 Task: Look for products in the category "Water Bottles & Thermoses" from Dyln only.
Action: Mouse moved to (293, 165)
Screenshot: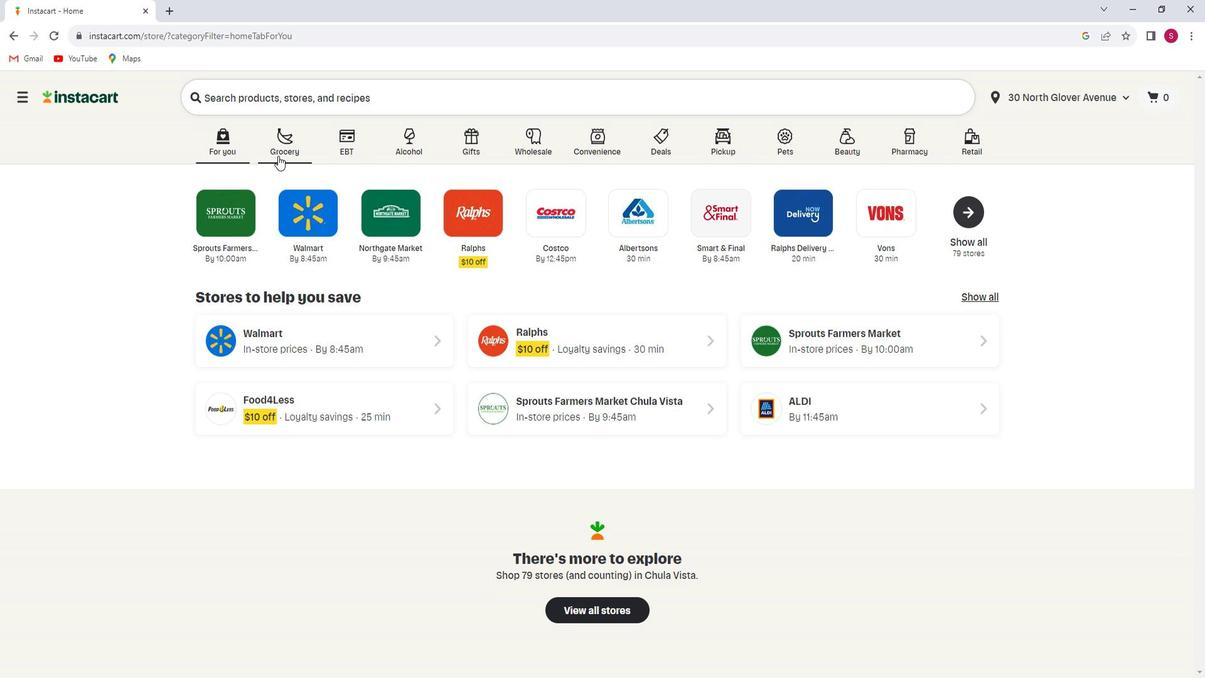 
Action: Mouse pressed left at (293, 165)
Screenshot: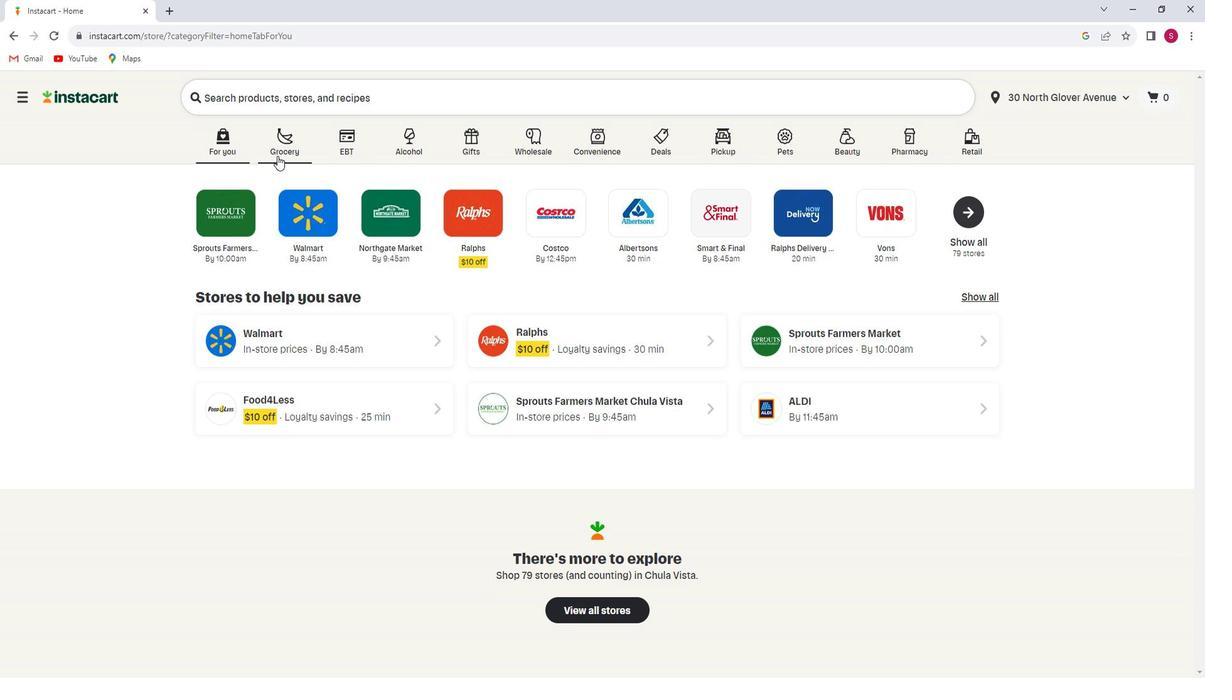 
Action: Mouse moved to (298, 404)
Screenshot: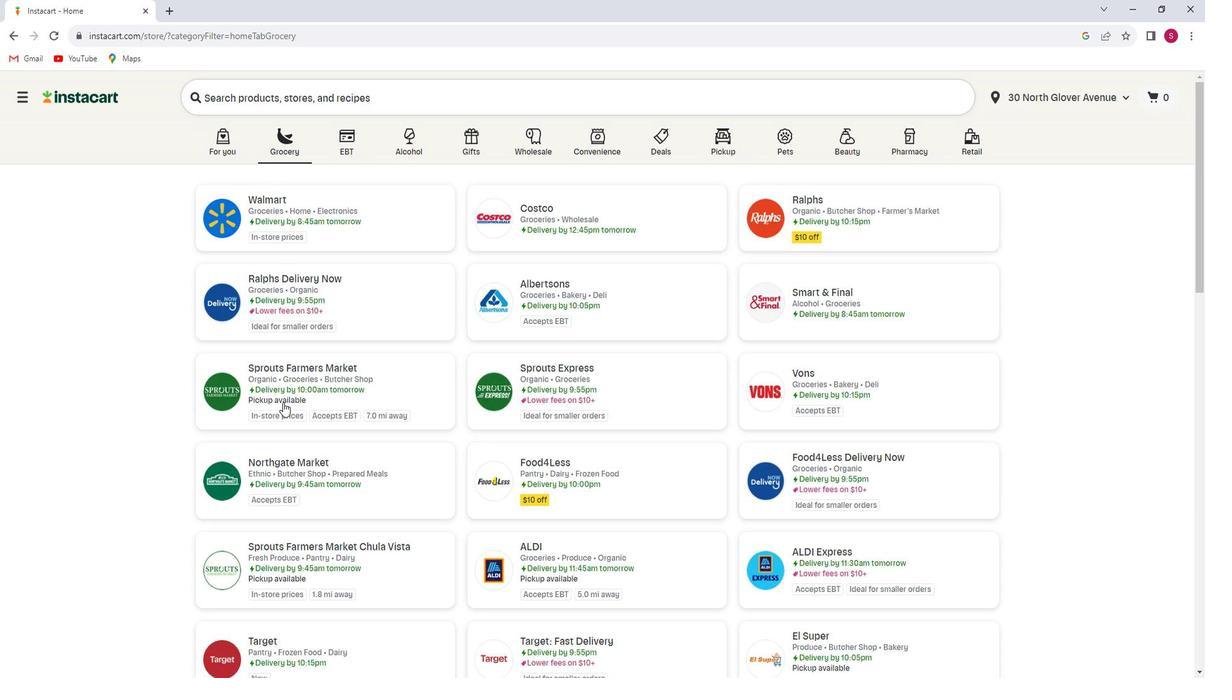 
Action: Mouse pressed left at (298, 404)
Screenshot: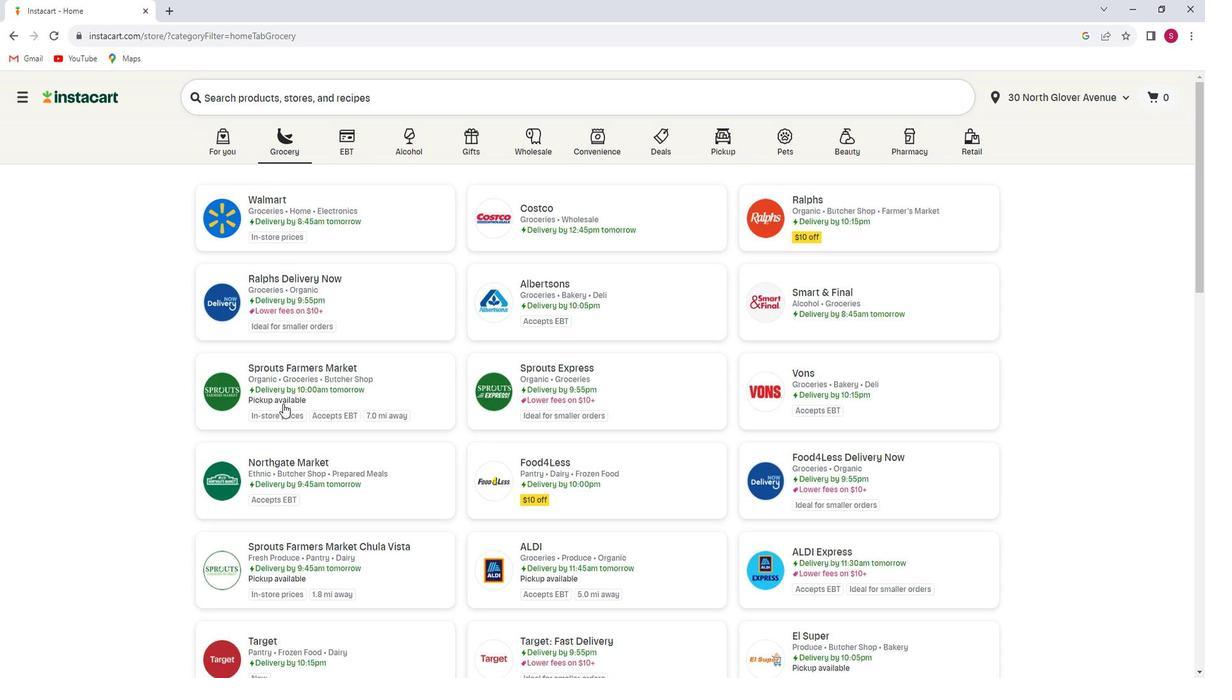 
Action: Mouse moved to (122, 452)
Screenshot: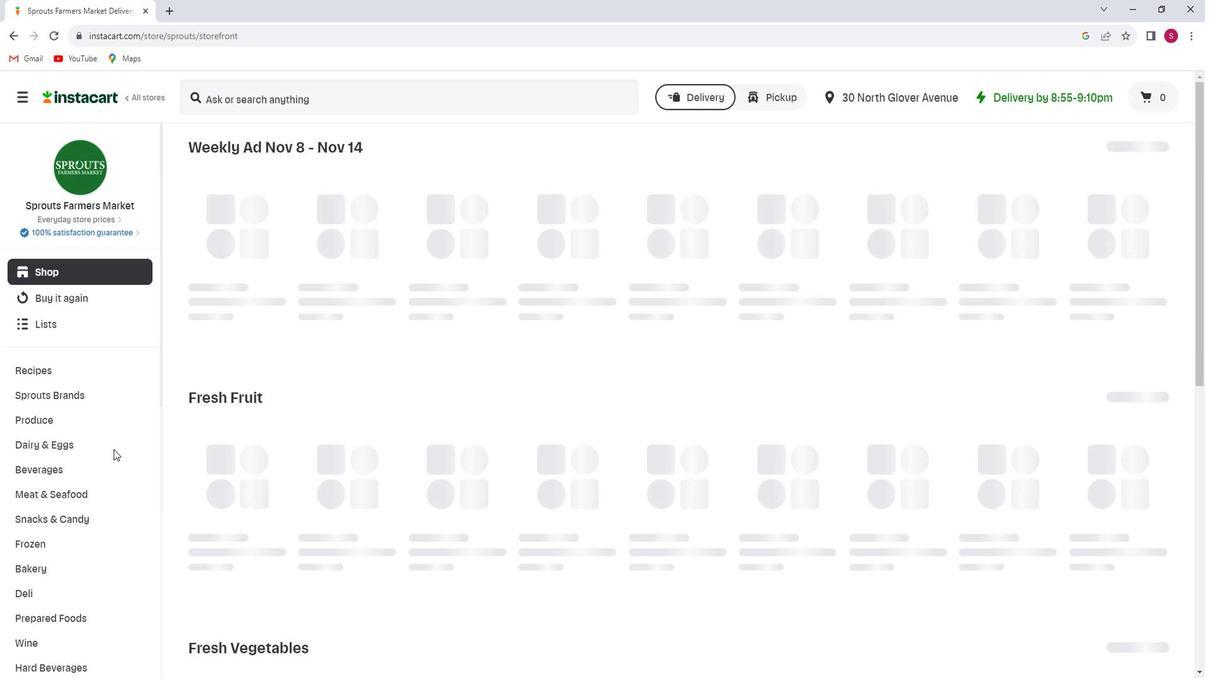 
Action: Mouse scrolled (122, 452) with delta (0, 0)
Screenshot: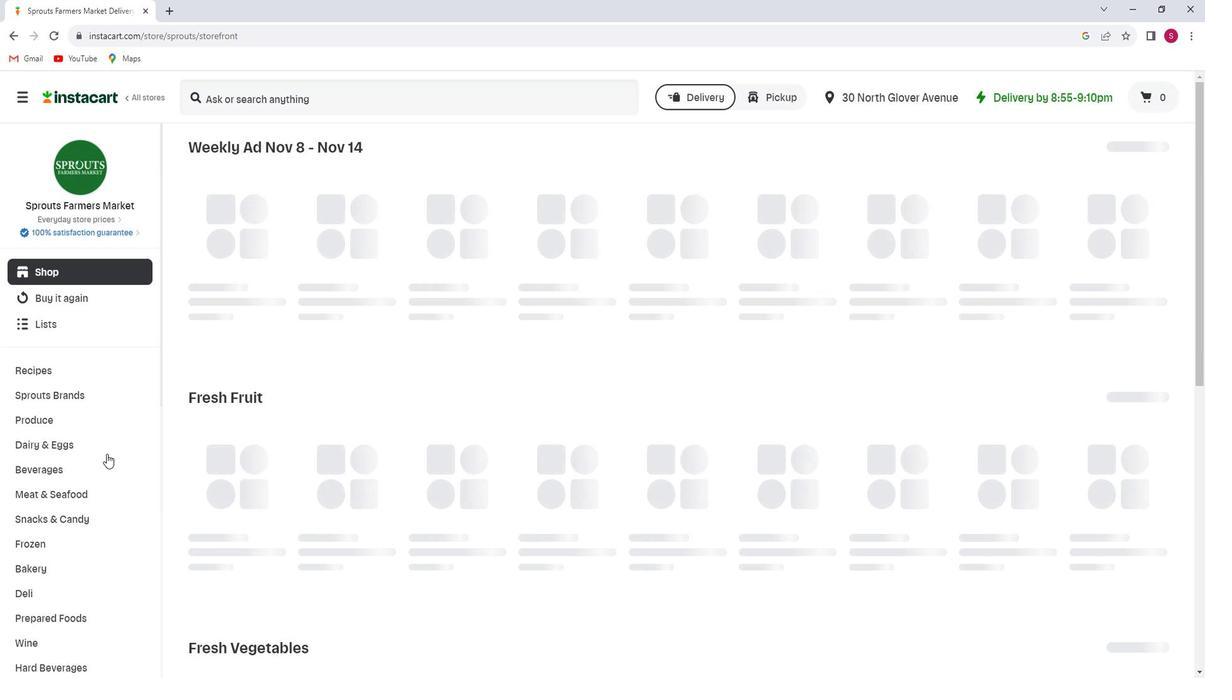 
Action: Mouse scrolled (122, 452) with delta (0, 0)
Screenshot: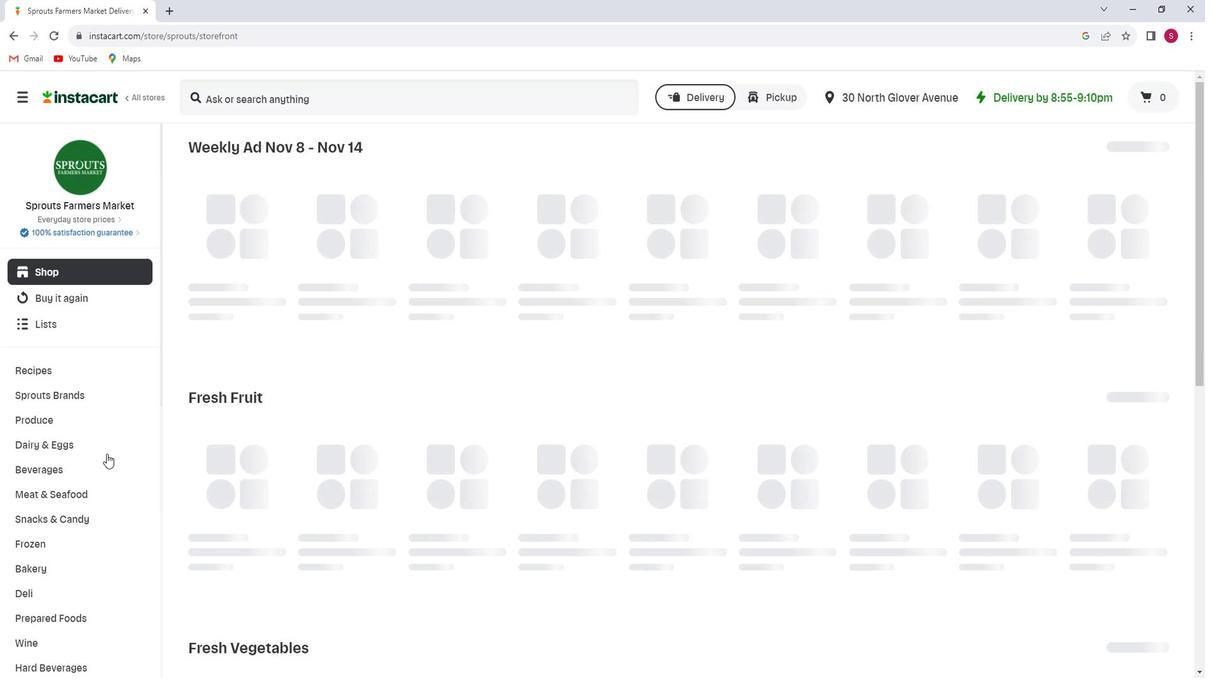 
Action: Mouse scrolled (122, 452) with delta (0, 0)
Screenshot: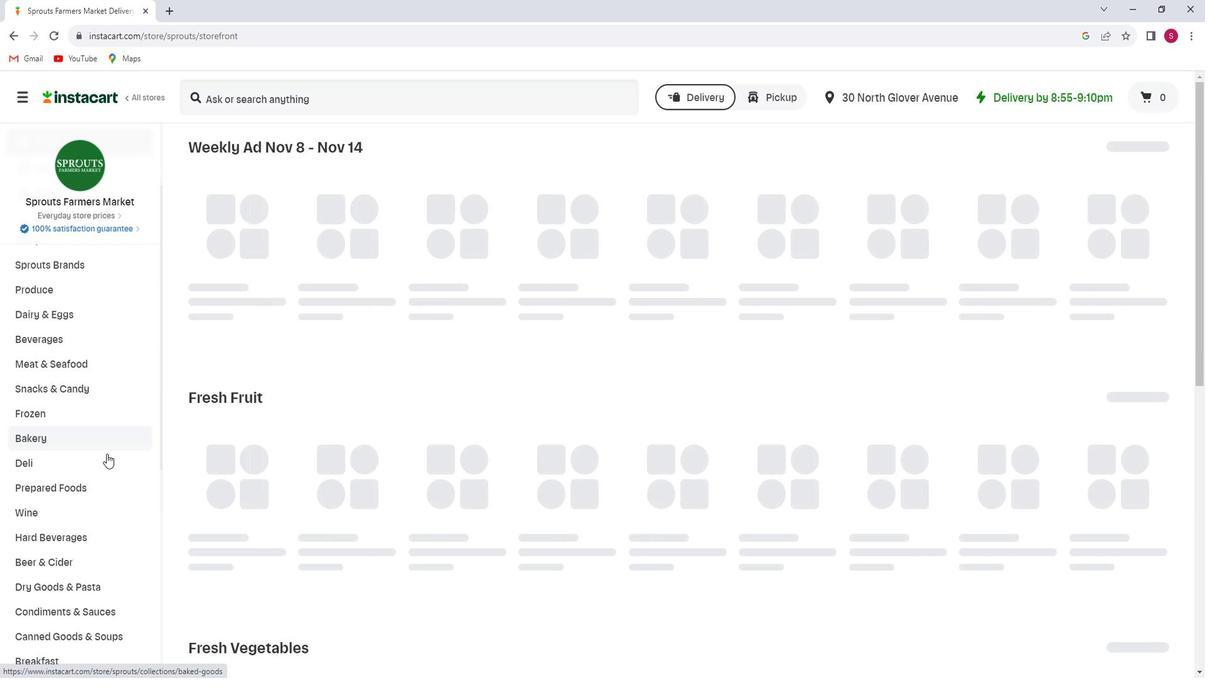 
Action: Mouse scrolled (122, 452) with delta (0, 0)
Screenshot: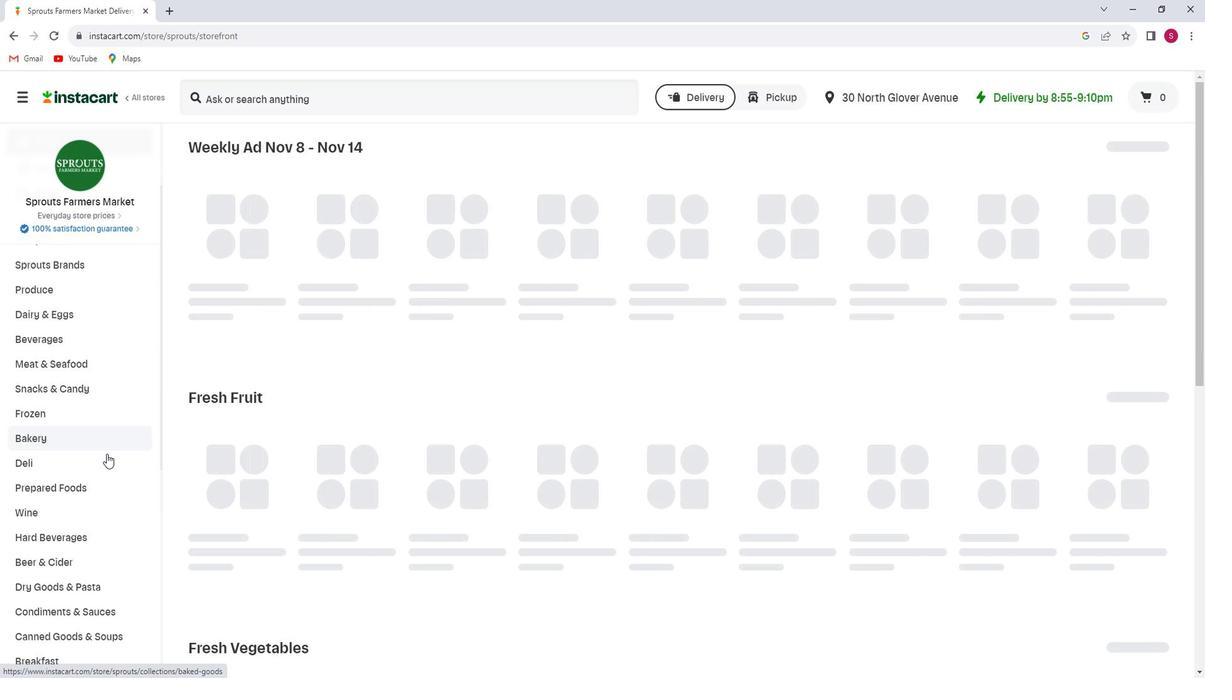 
Action: Mouse scrolled (122, 452) with delta (0, 0)
Screenshot: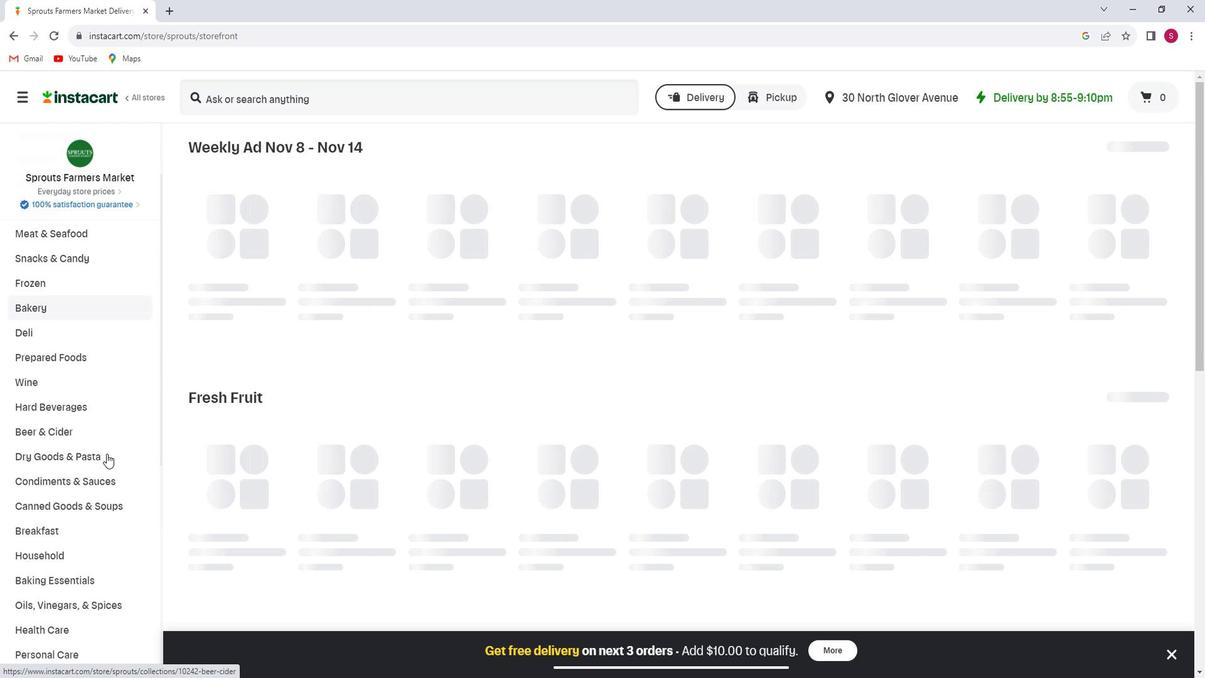 
Action: Mouse scrolled (122, 452) with delta (0, 0)
Screenshot: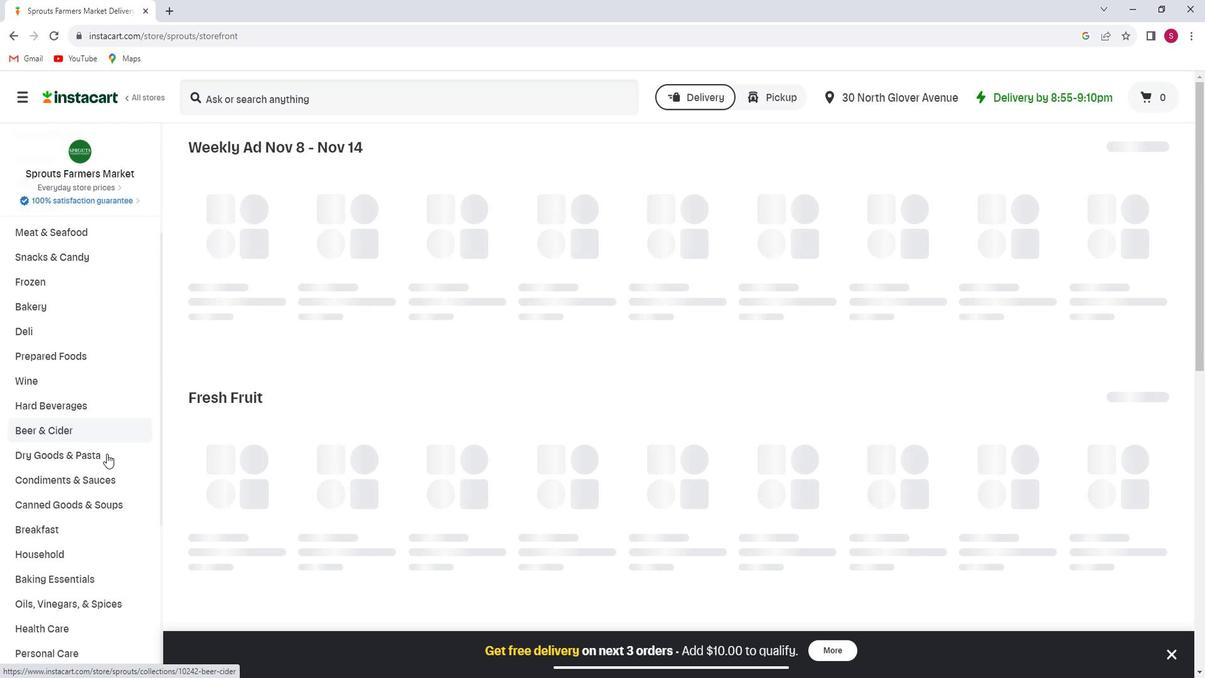 
Action: Mouse moved to (101, 461)
Screenshot: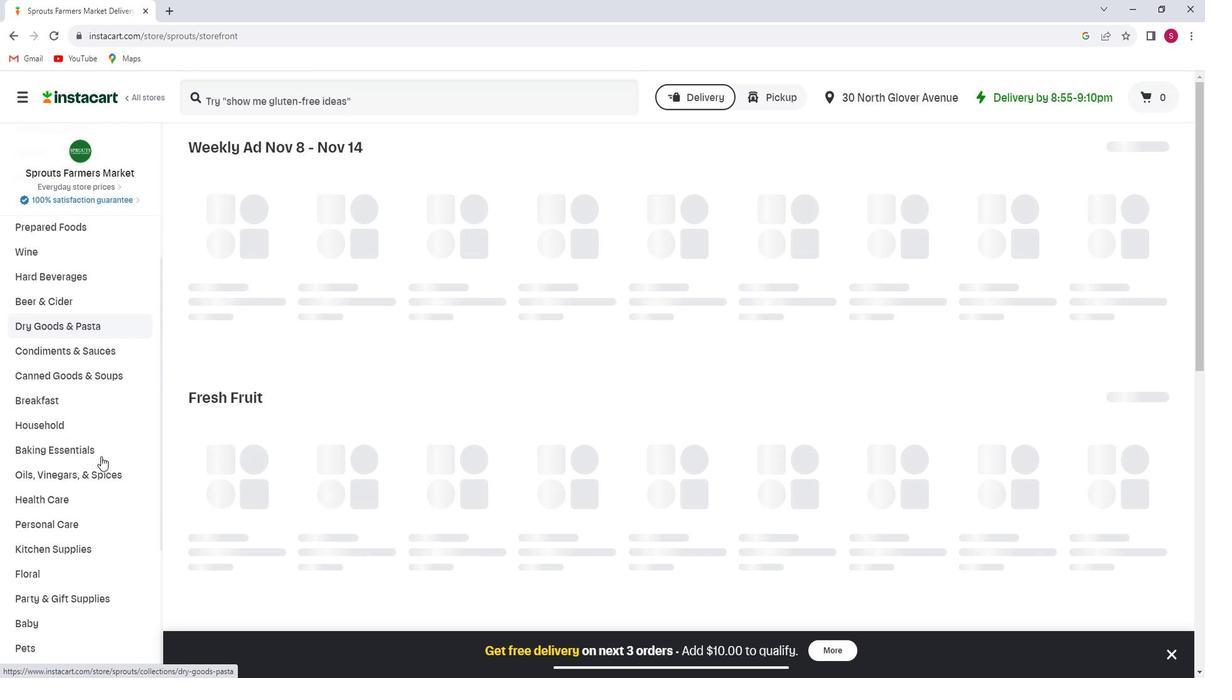 
Action: Mouse scrolled (101, 460) with delta (0, 0)
Screenshot: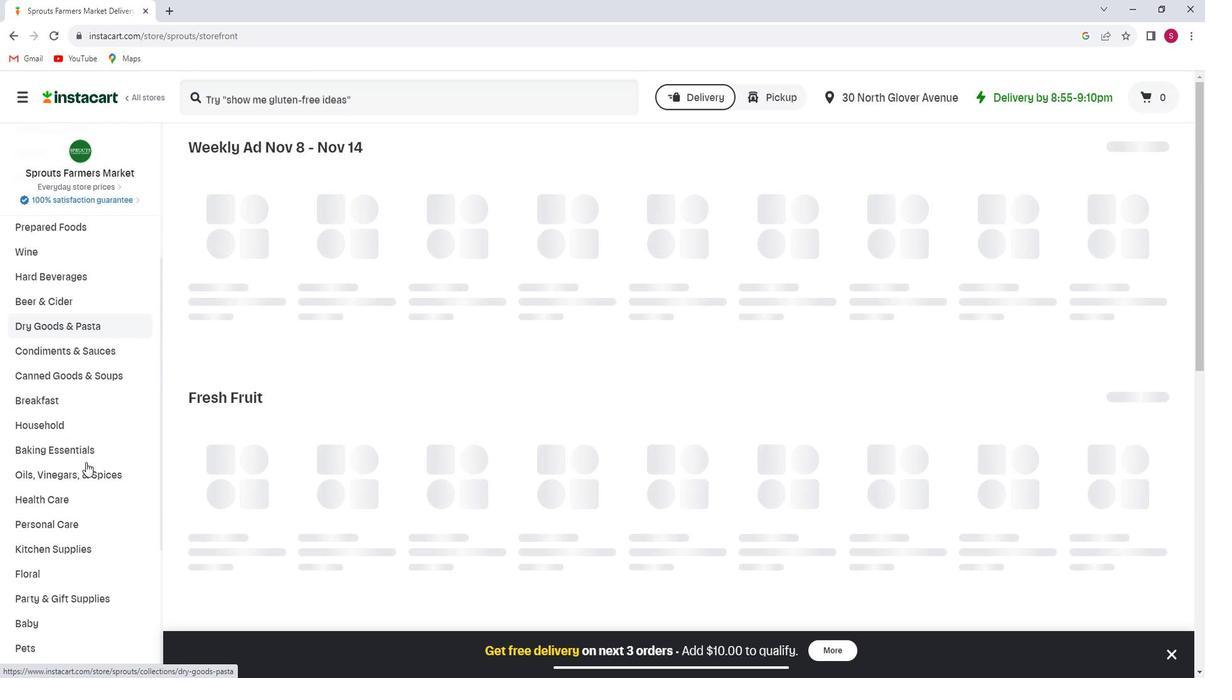 
Action: Mouse scrolled (101, 460) with delta (0, 0)
Screenshot: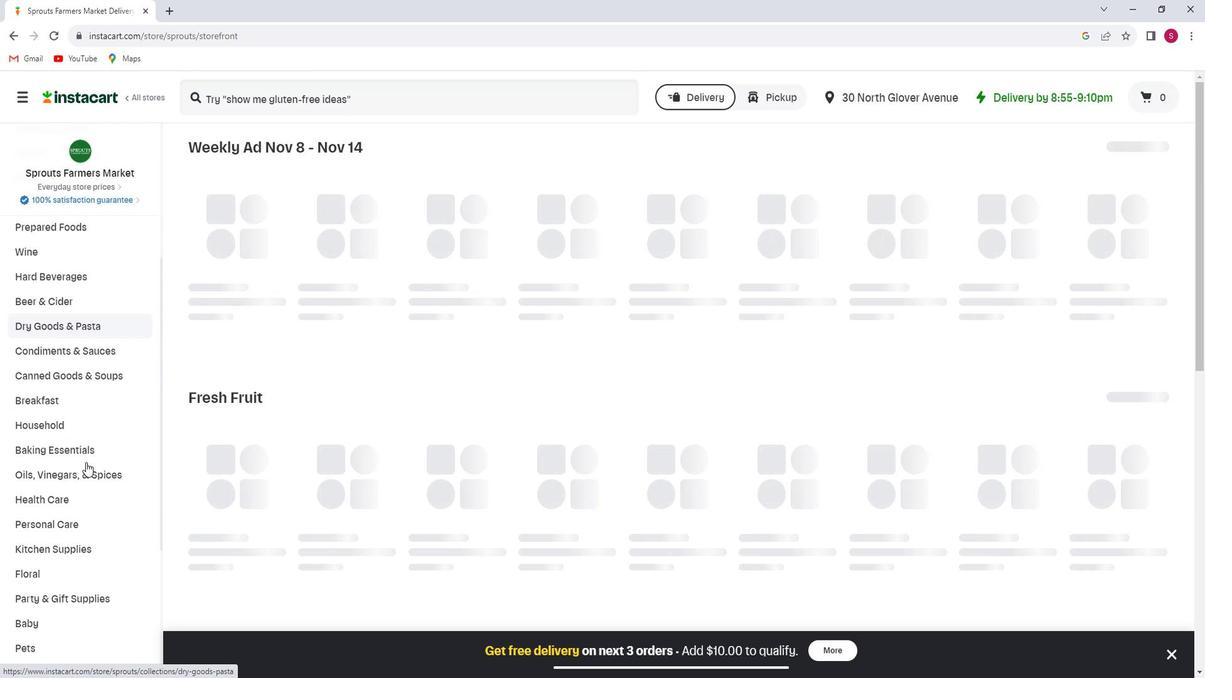 
Action: Mouse moved to (106, 427)
Screenshot: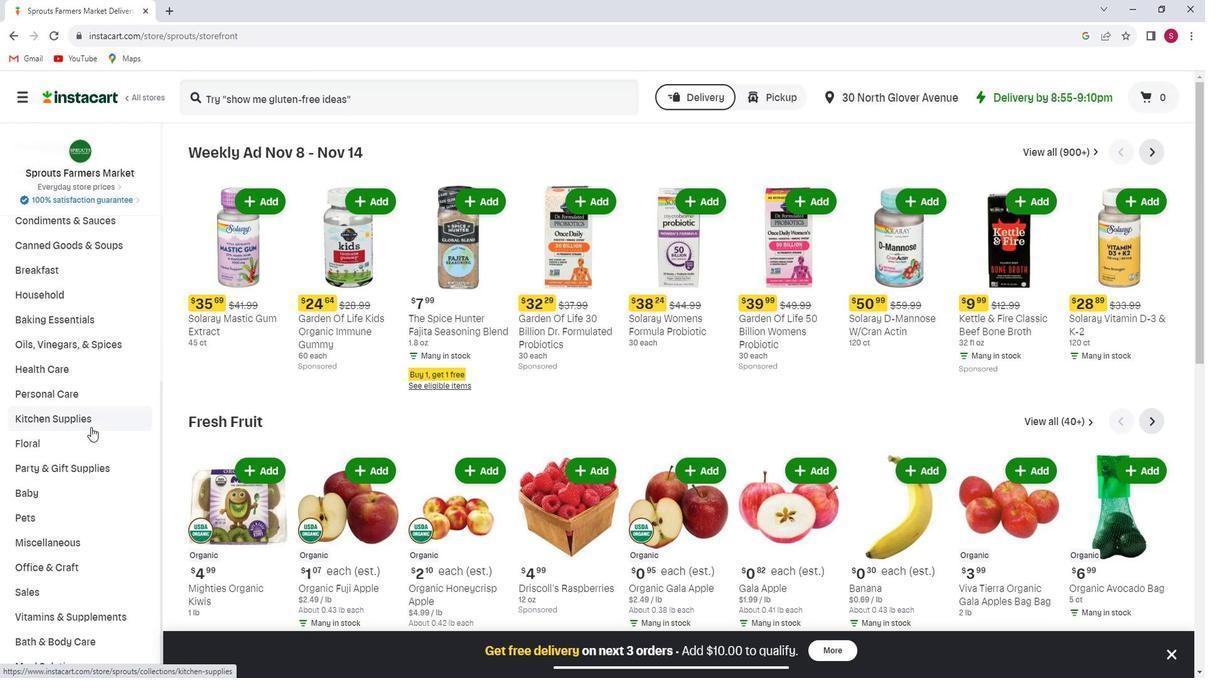 
Action: Mouse pressed left at (106, 427)
Screenshot: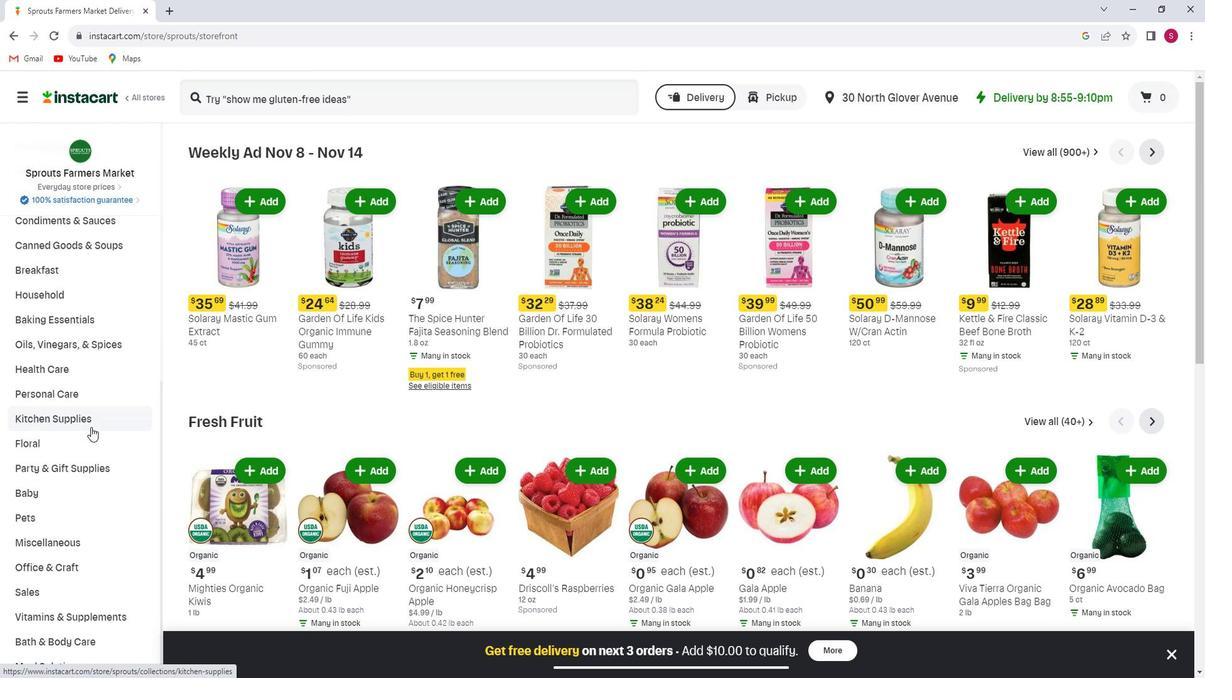 
Action: Mouse moved to (111, 498)
Screenshot: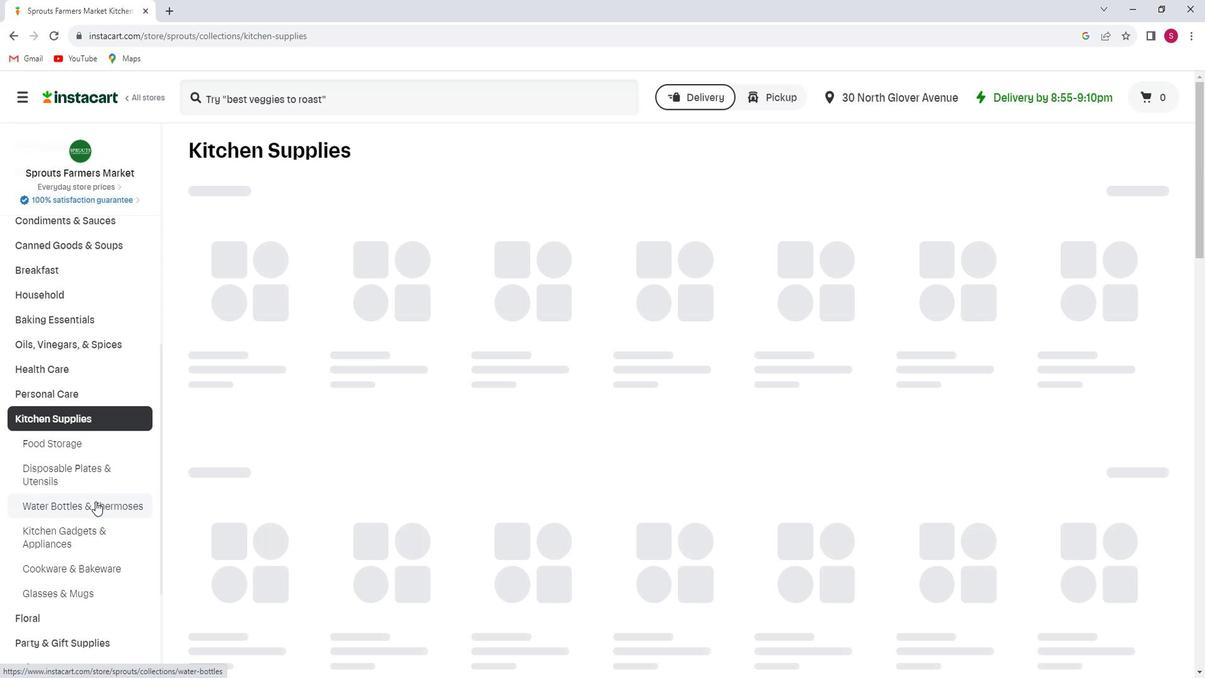 
Action: Mouse pressed left at (111, 498)
Screenshot: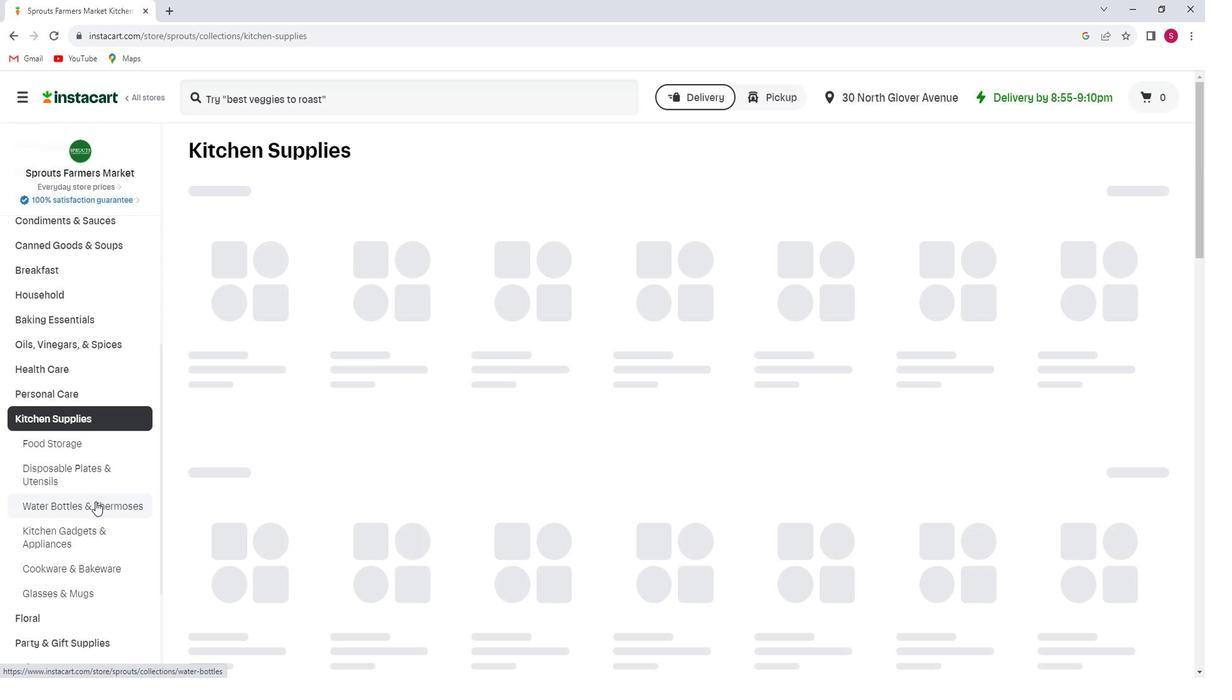 
Action: Mouse moved to (249, 205)
Screenshot: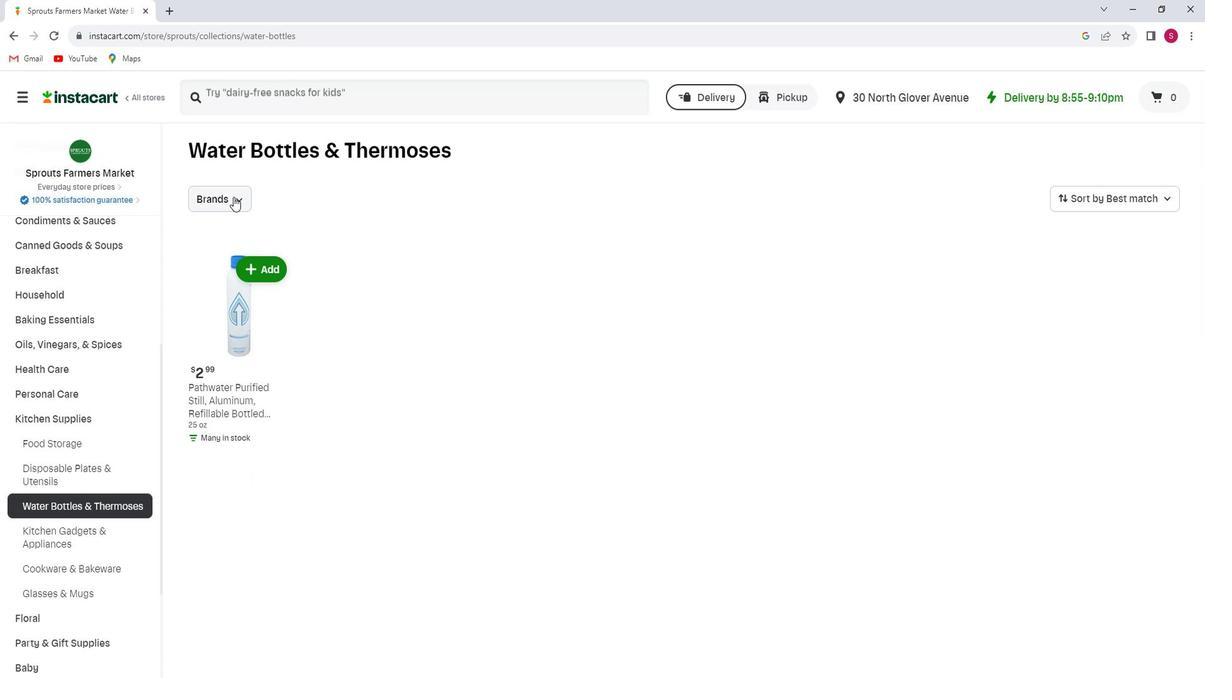 
Action: Mouse pressed left at (249, 205)
Screenshot: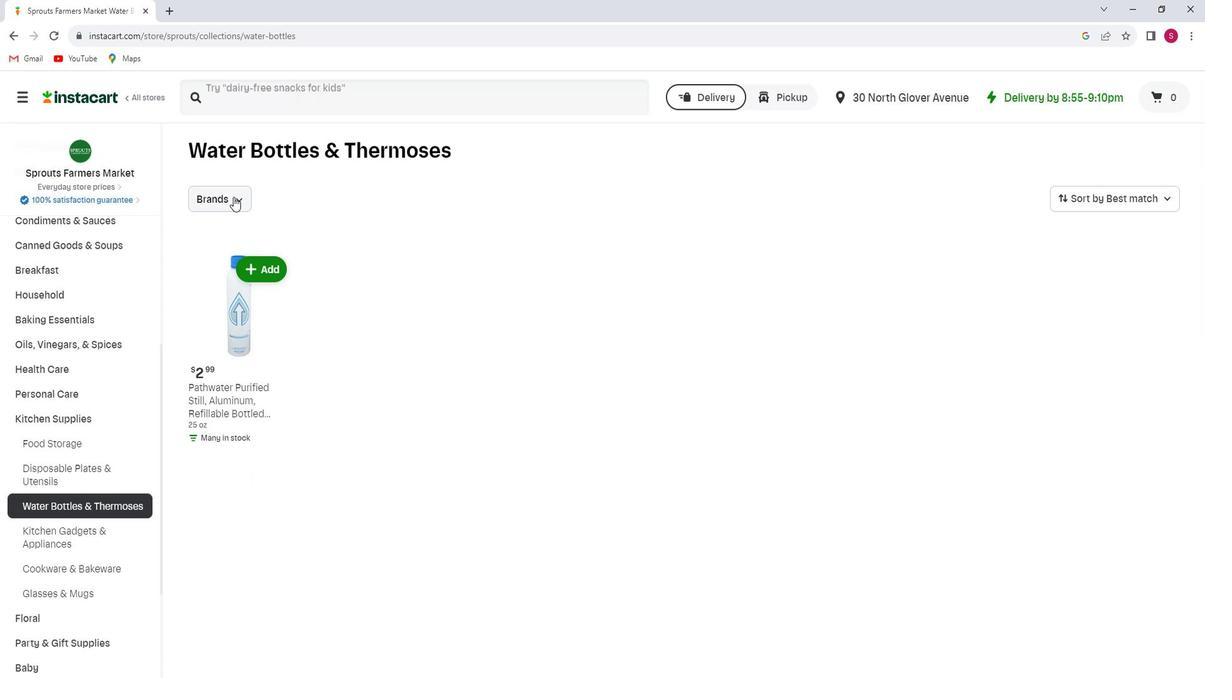 
